 Task: Add a gradient pink background to the video "Movie B.mp4" and Play
Action: Mouse moved to (341, 129)
Screenshot: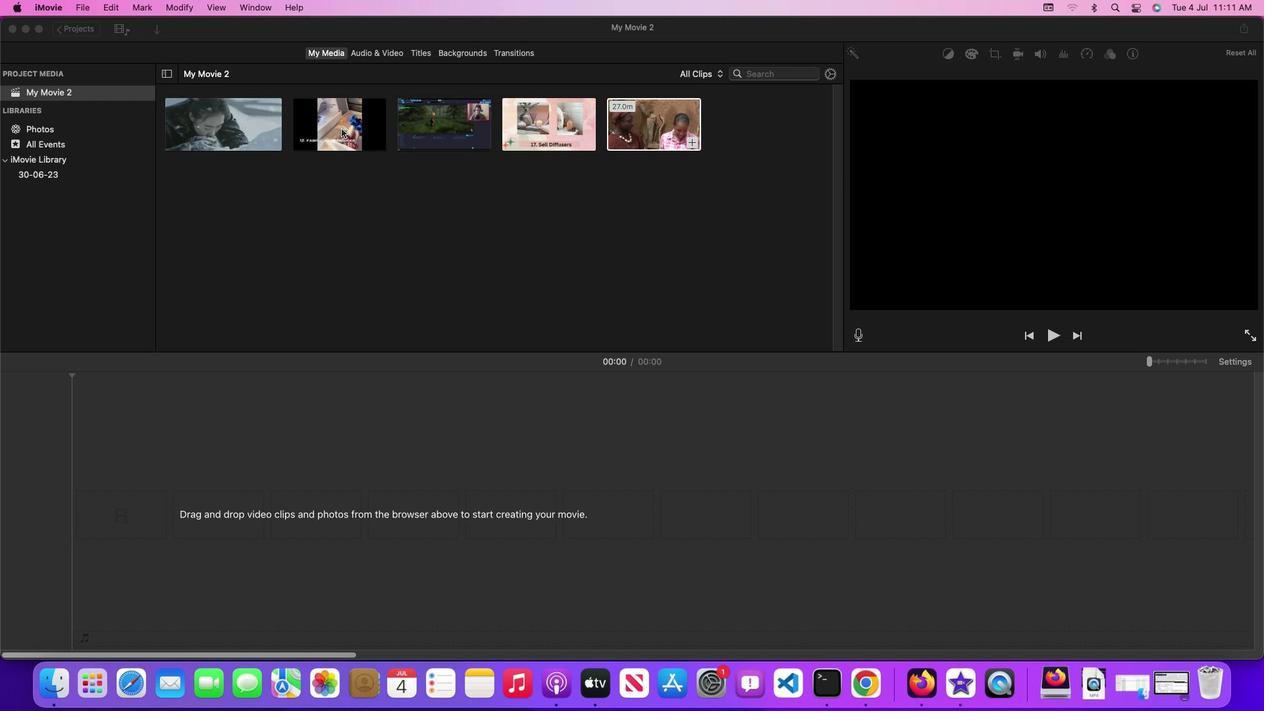 
Action: Mouse pressed left at (341, 129)
Screenshot: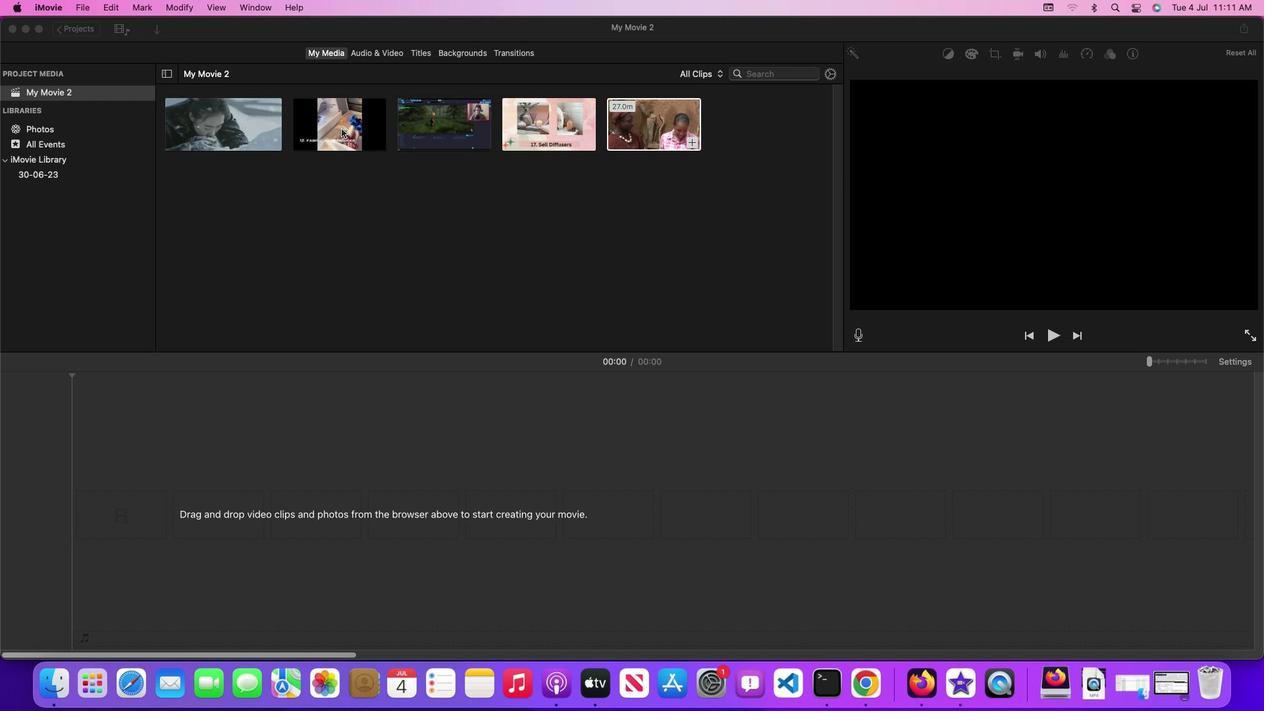 
Action: Mouse moved to (341, 129)
Screenshot: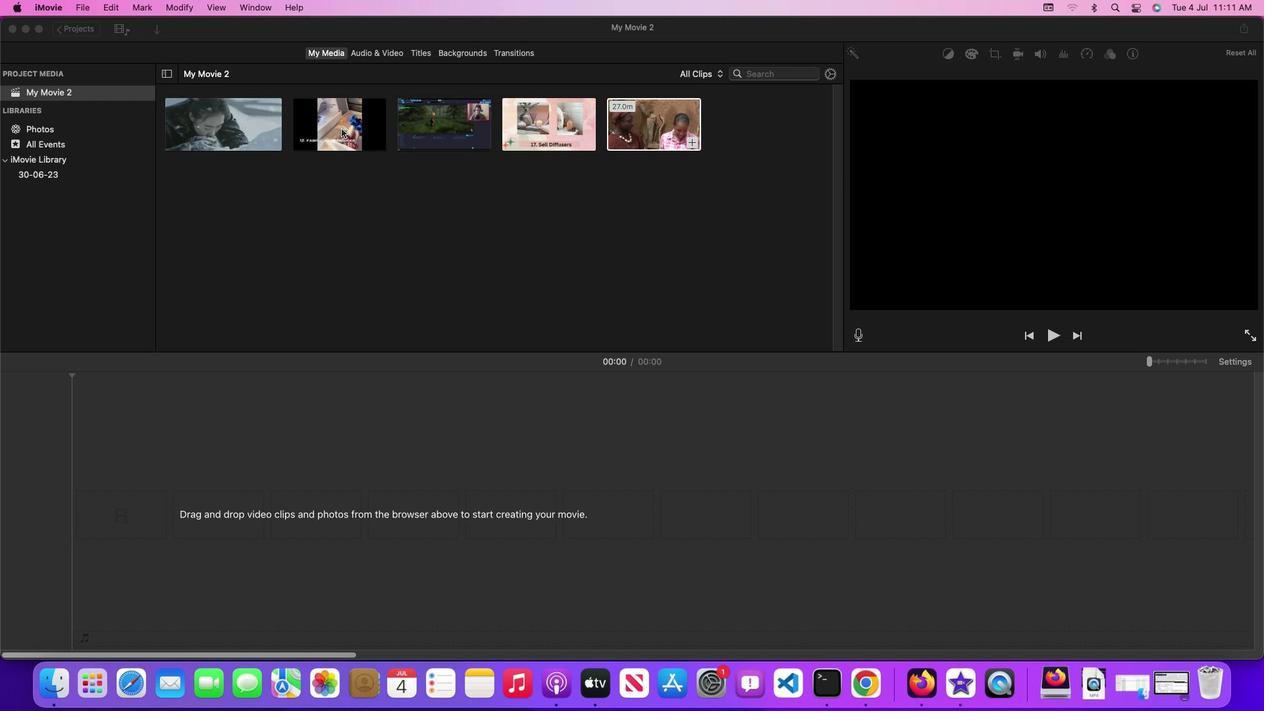 
Action: Mouse pressed left at (341, 129)
Screenshot: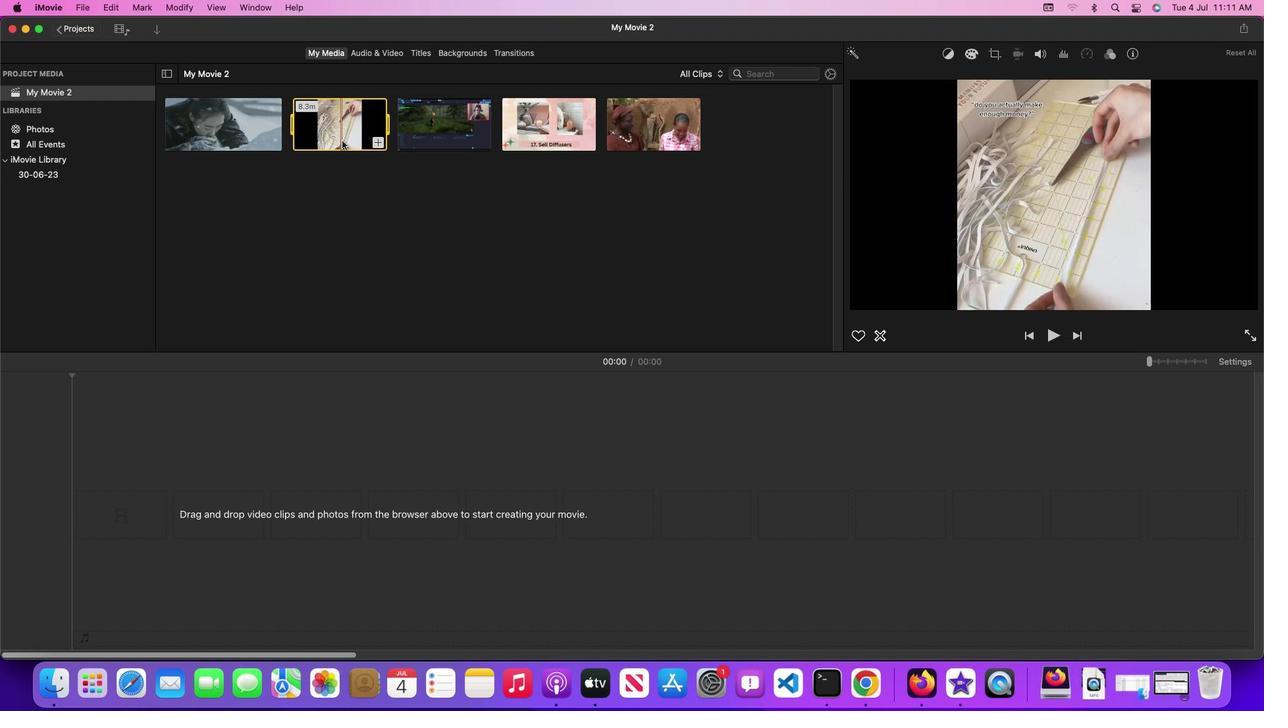 
Action: Mouse moved to (480, 52)
Screenshot: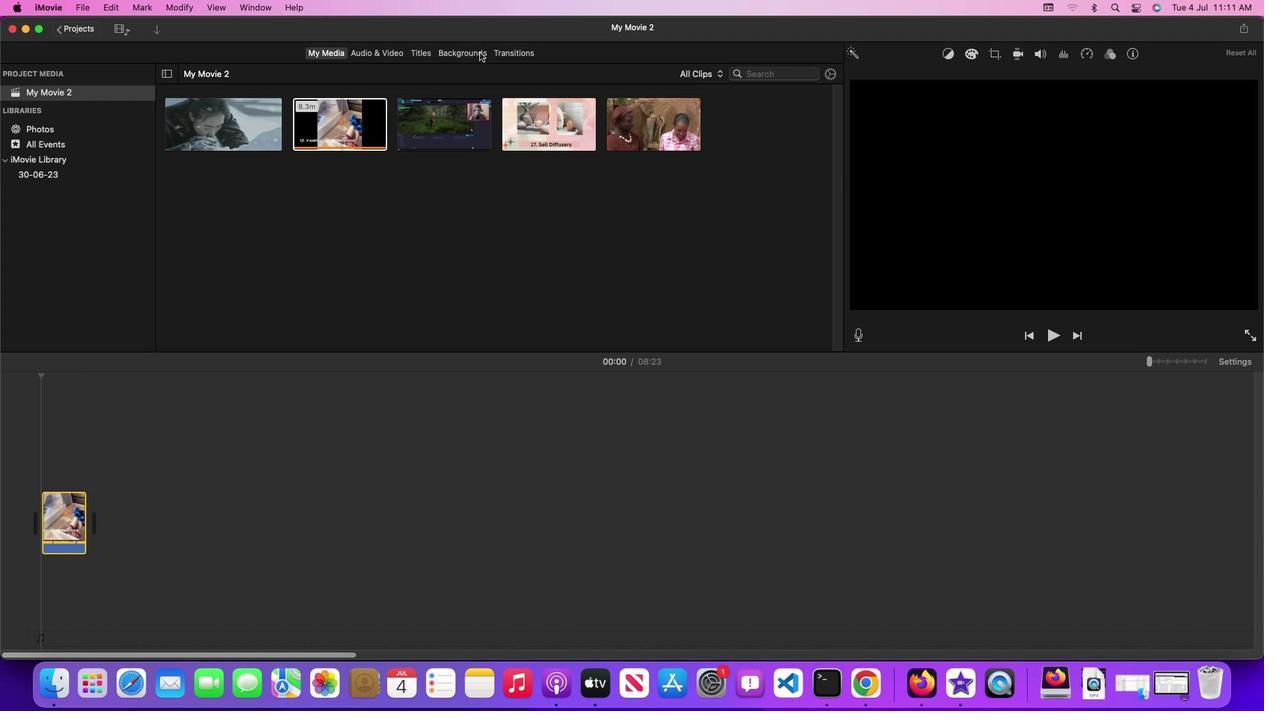
Action: Mouse pressed left at (480, 52)
Screenshot: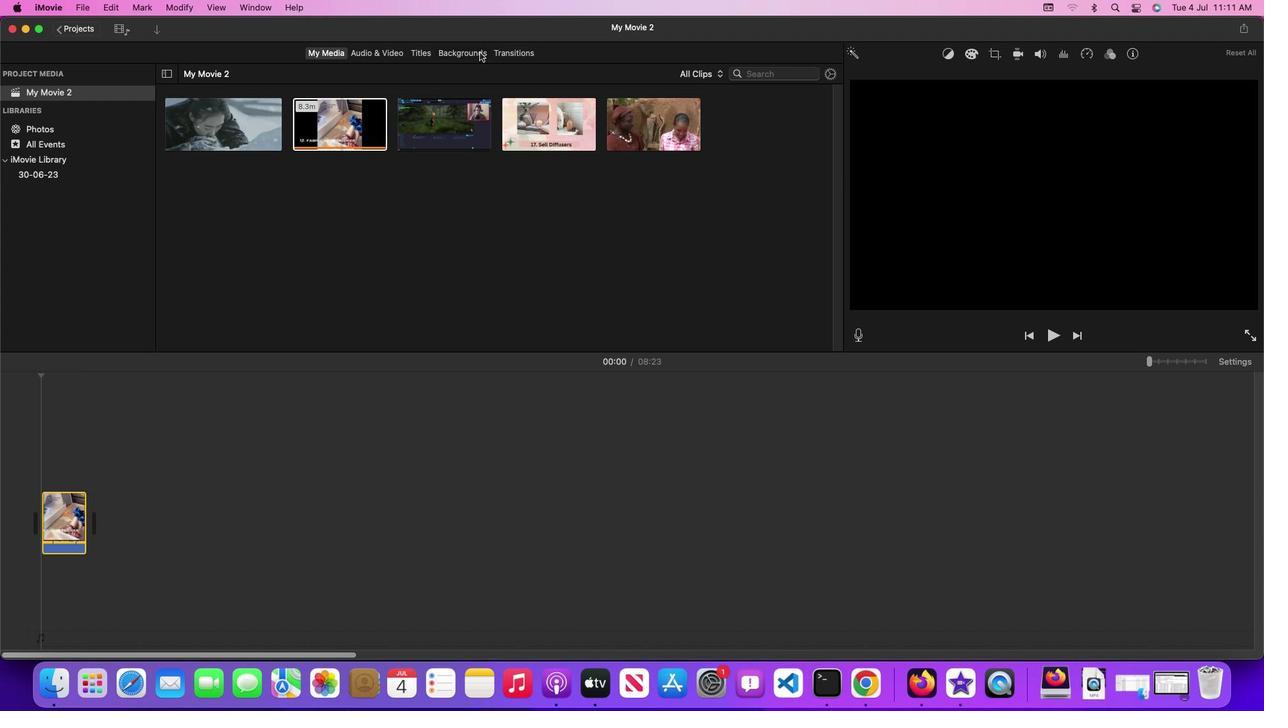 
Action: Mouse moved to (420, 245)
Screenshot: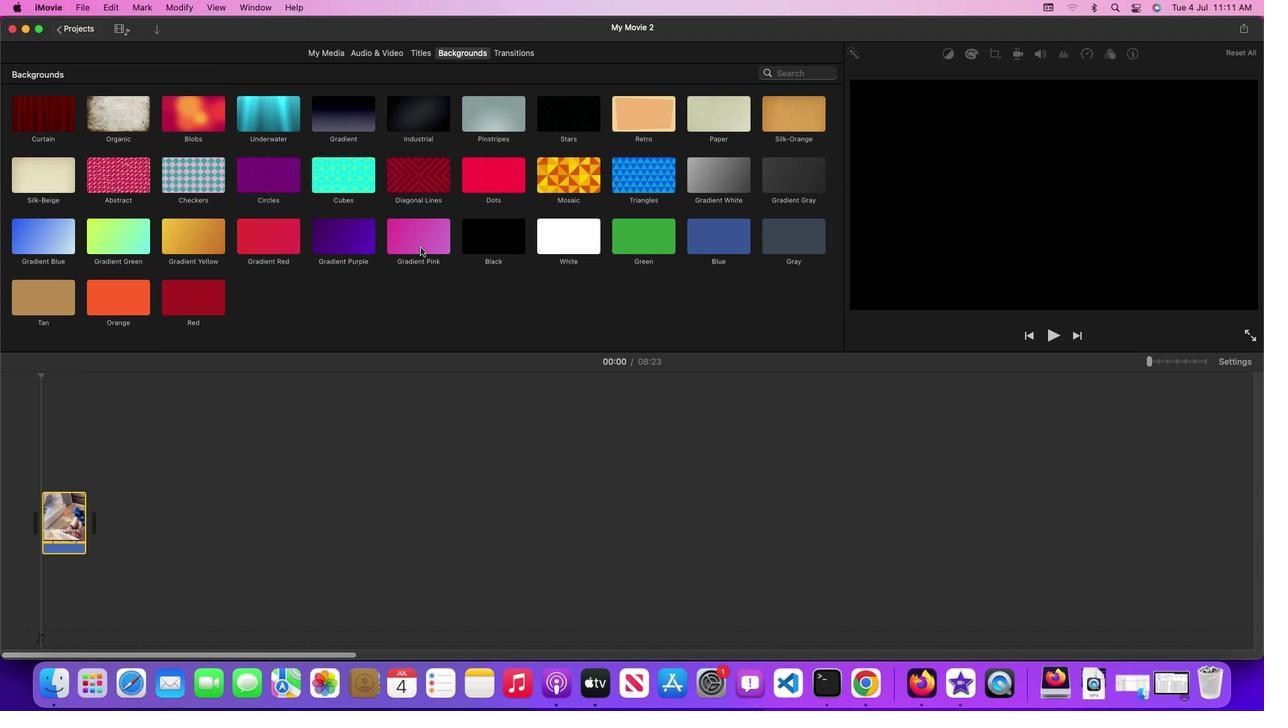 
Action: Mouse pressed left at (420, 245)
Screenshot: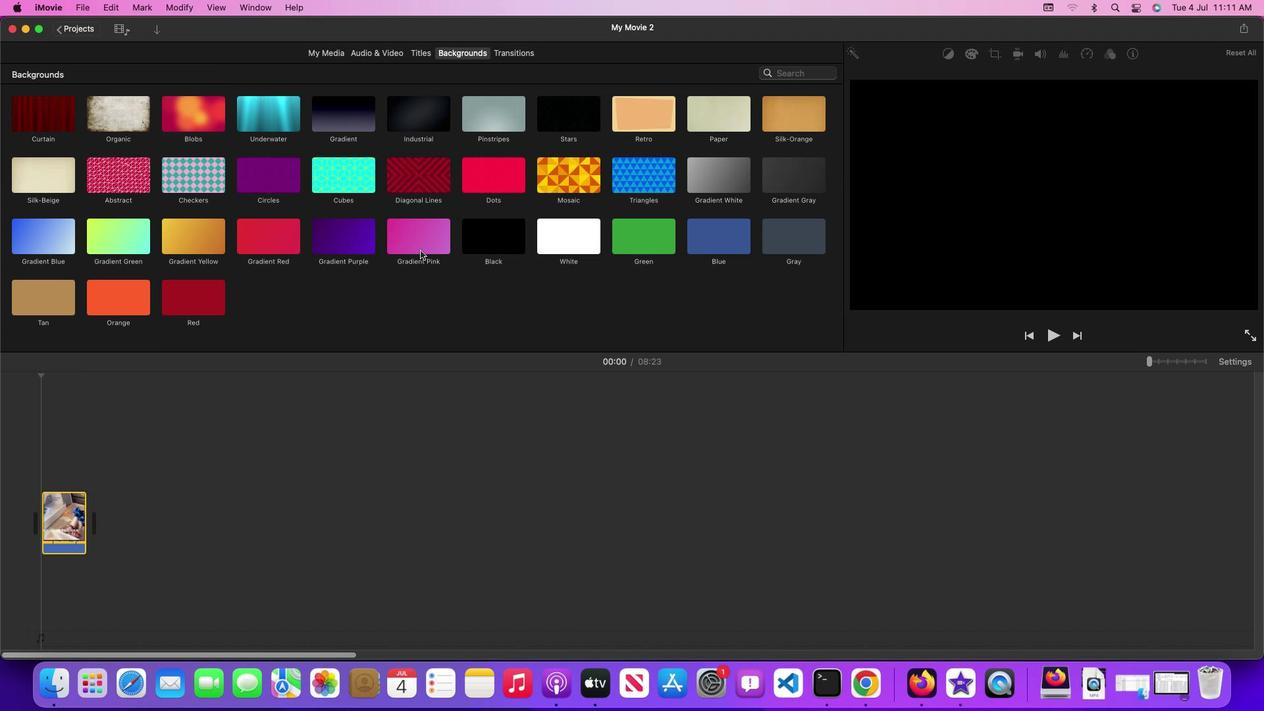 
Action: Mouse moved to (144, 522)
Screenshot: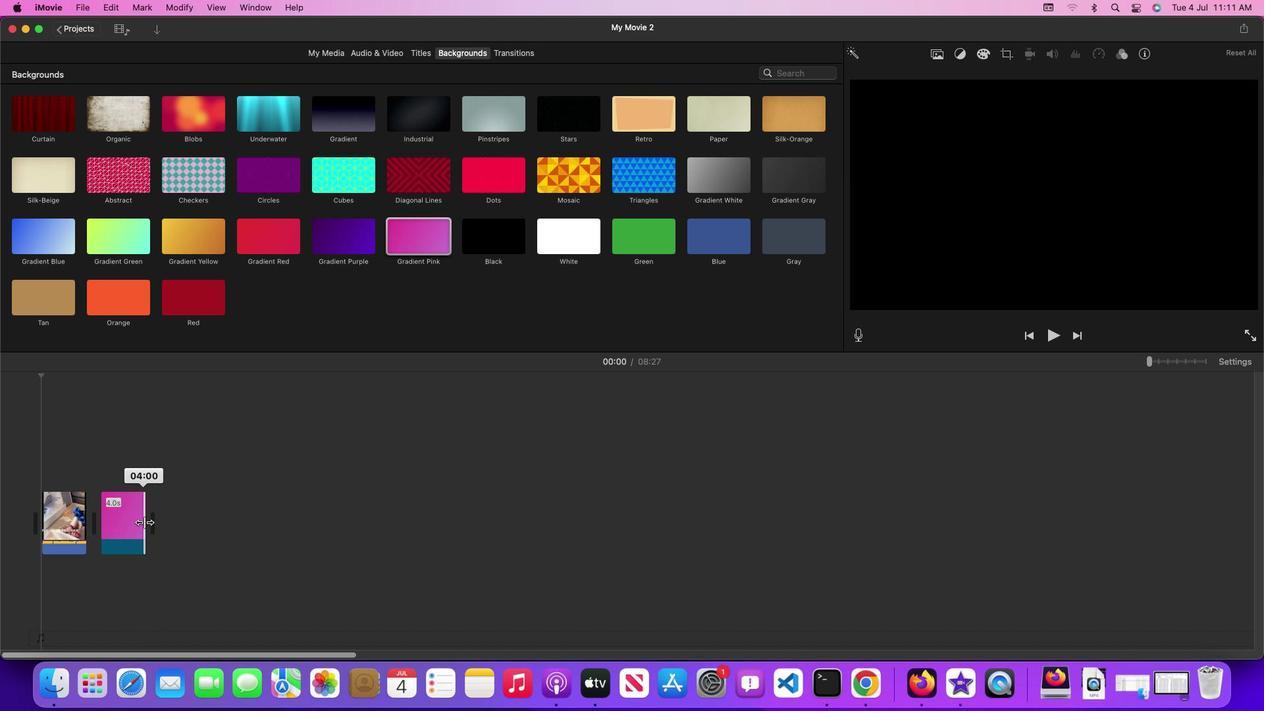 
Action: Mouse pressed left at (144, 522)
Screenshot: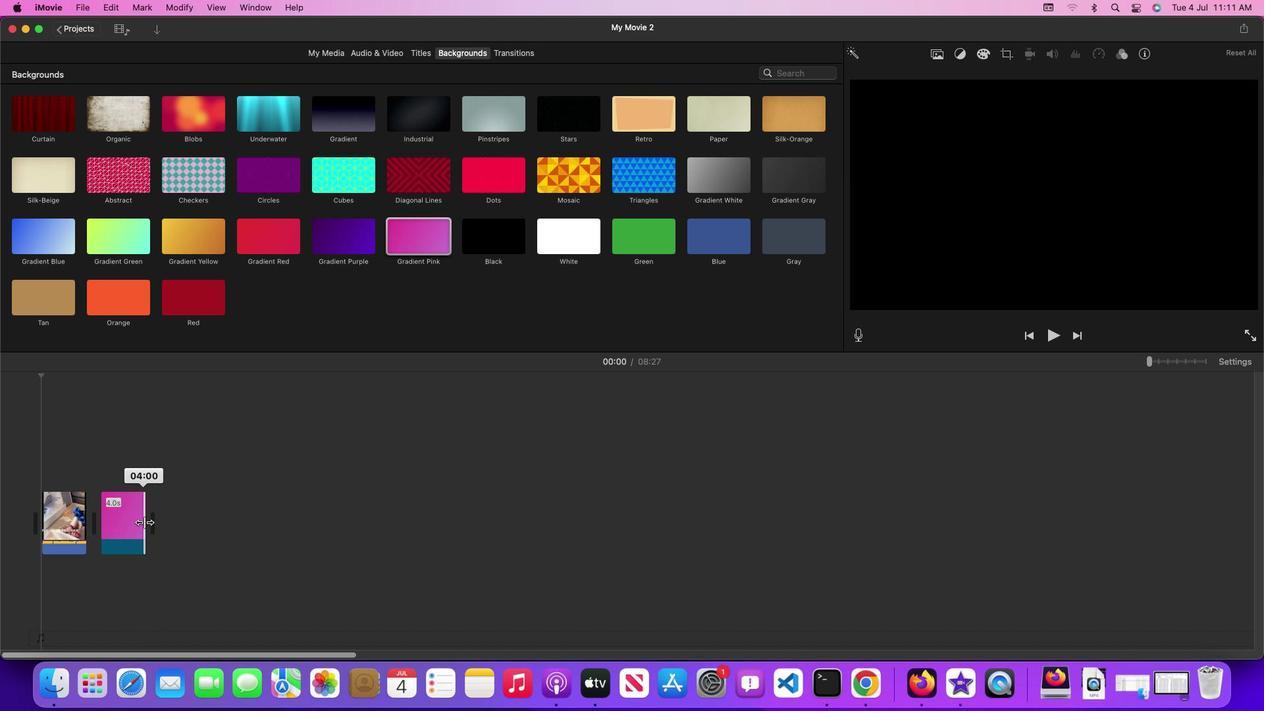 
Action: Mouse moved to (152, 525)
Screenshot: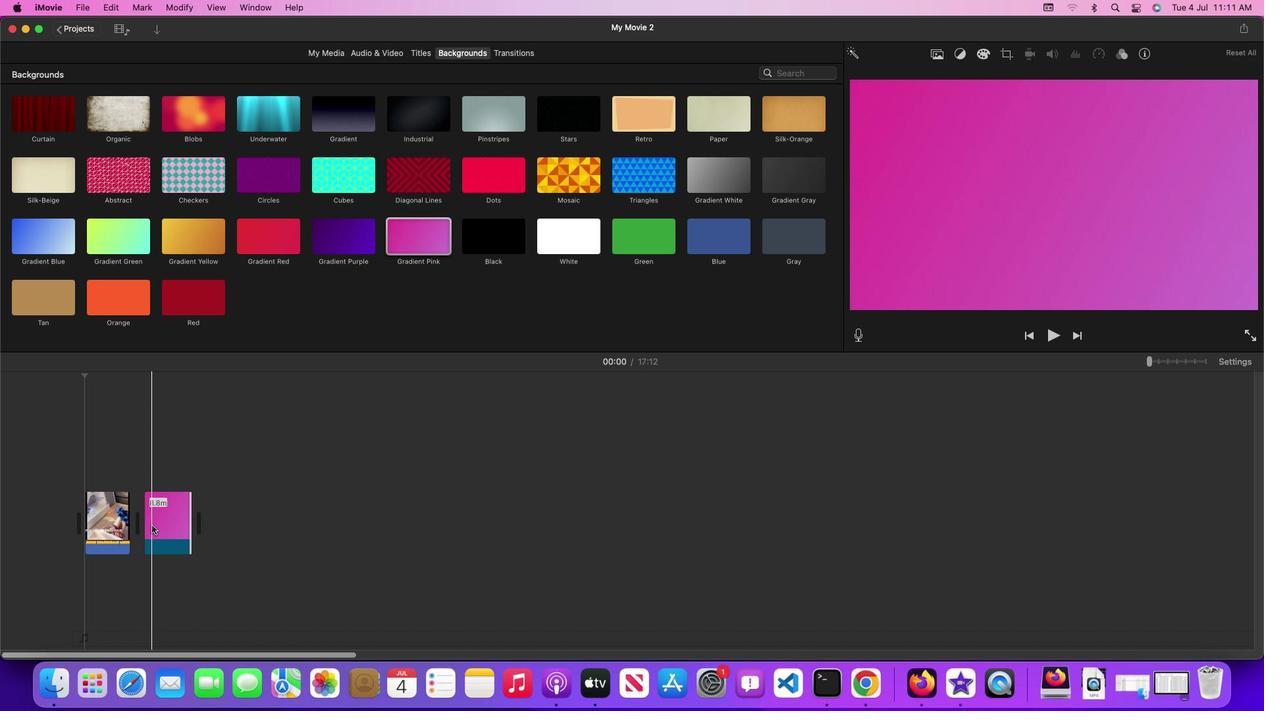 
Action: Mouse pressed left at (152, 525)
Screenshot: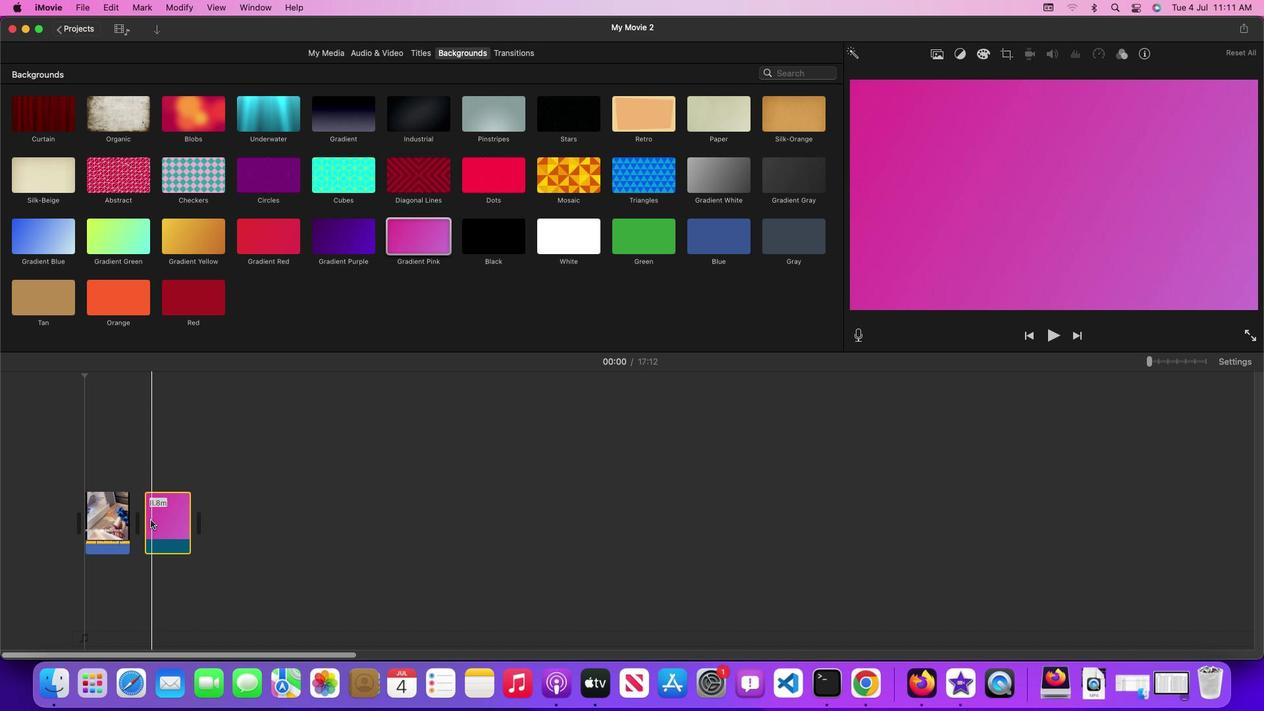 
Action: Mouse moved to (98, 505)
Screenshot: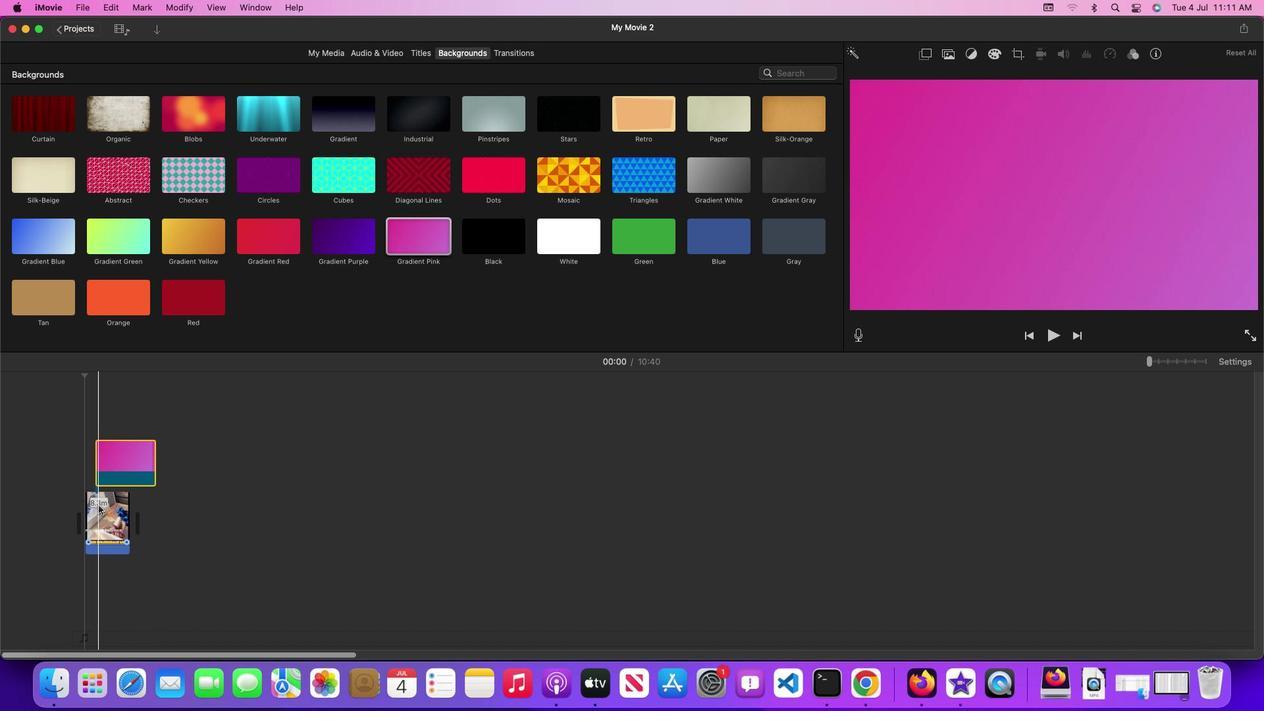 
Action: Mouse pressed left at (98, 505)
Screenshot: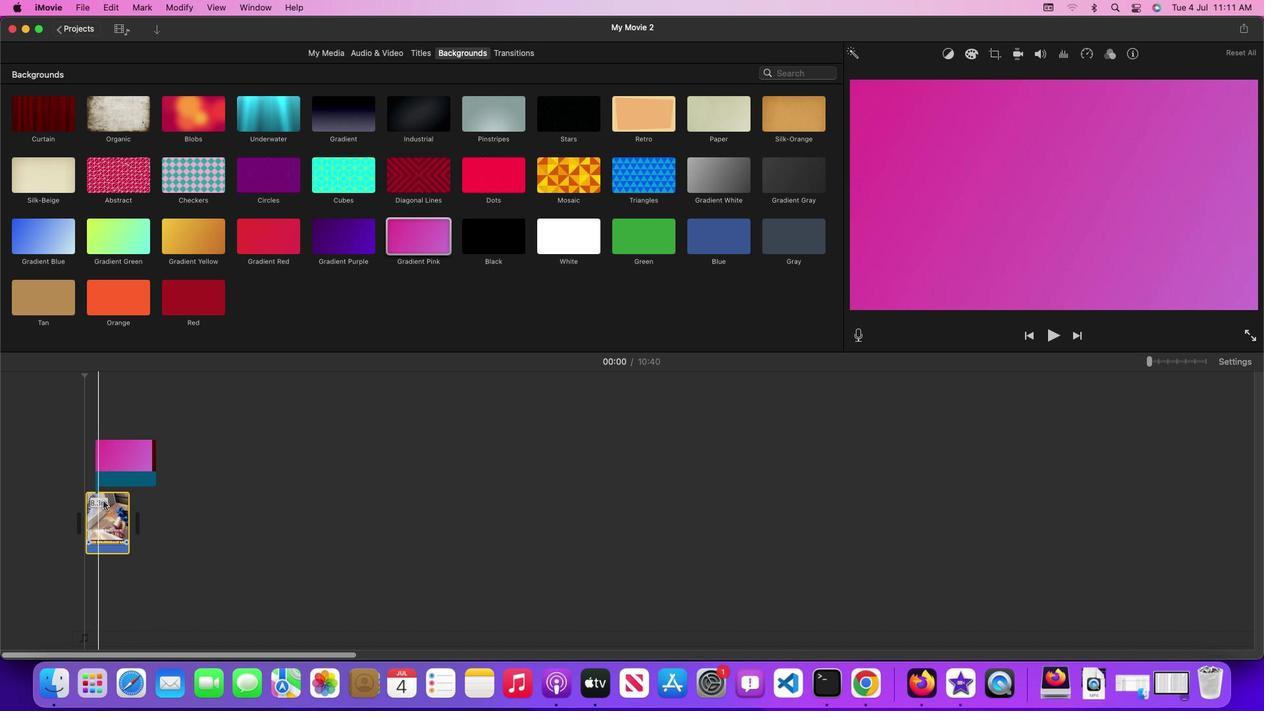 
Action: Mouse moved to (123, 463)
Screenshot: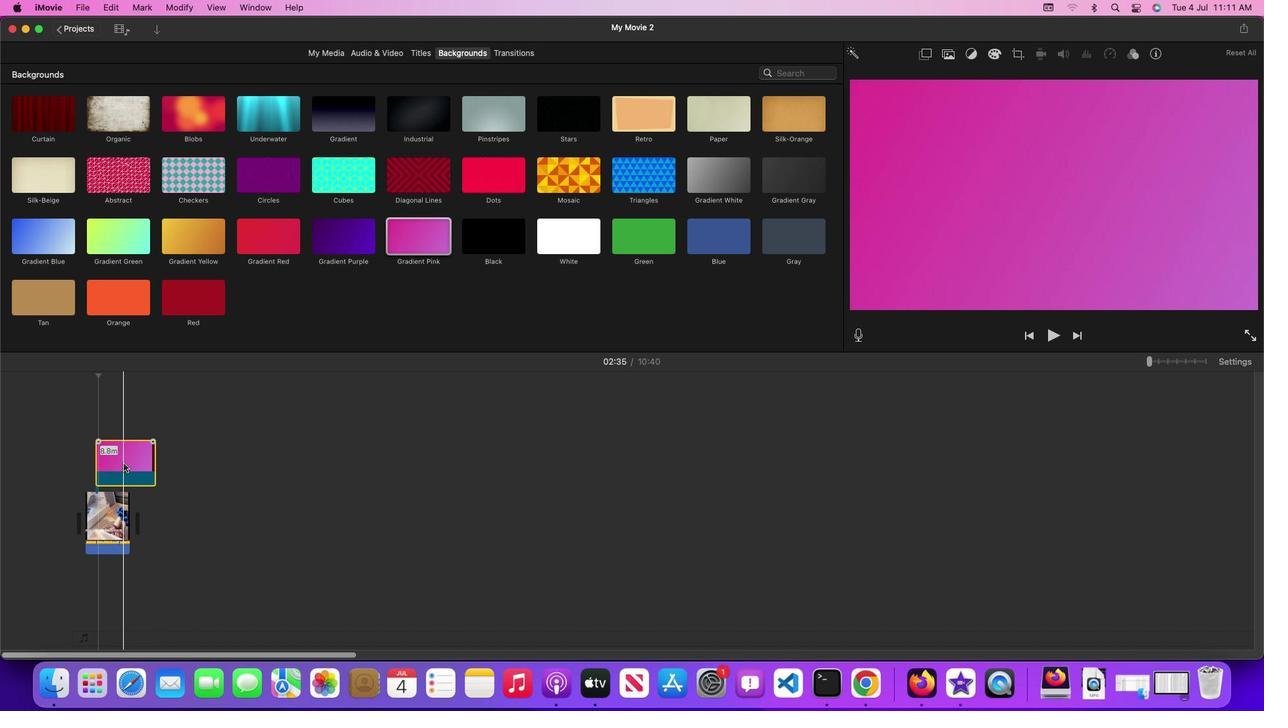 
Action: Mouse pressed left at (123, 463)
Screenshot: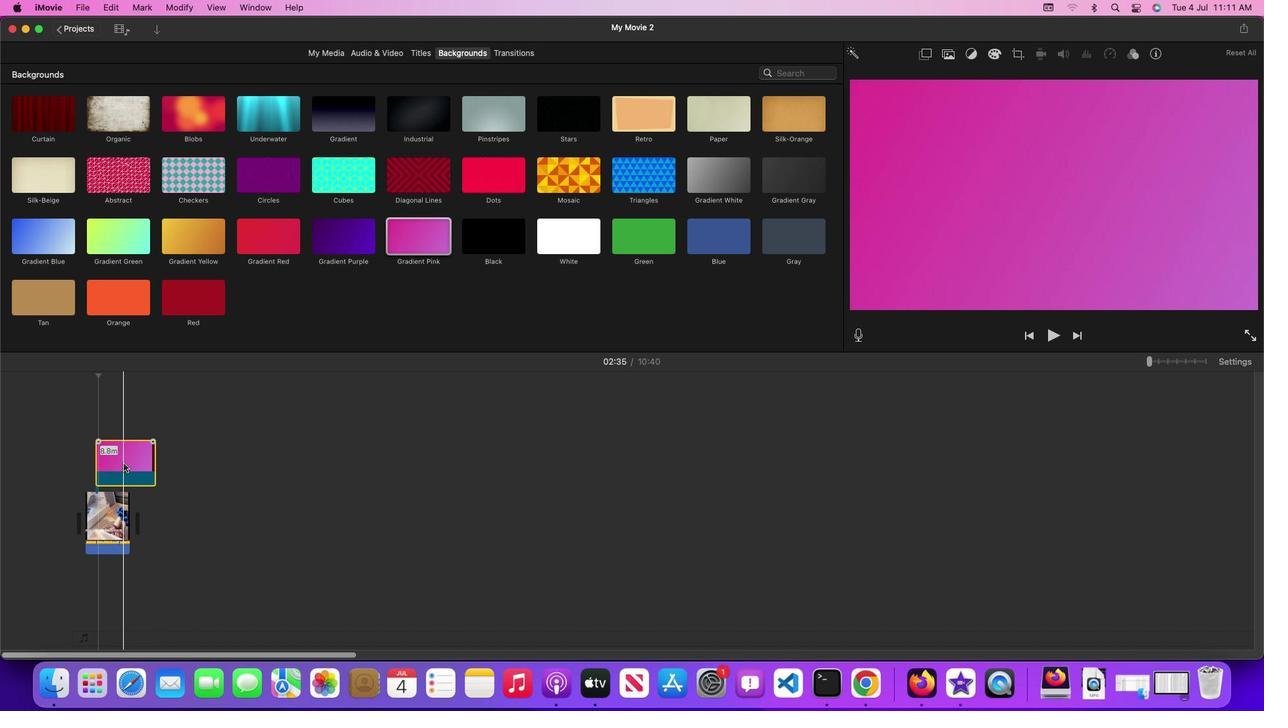 
Action: Mouse moved to (928, 52)
Screenshot: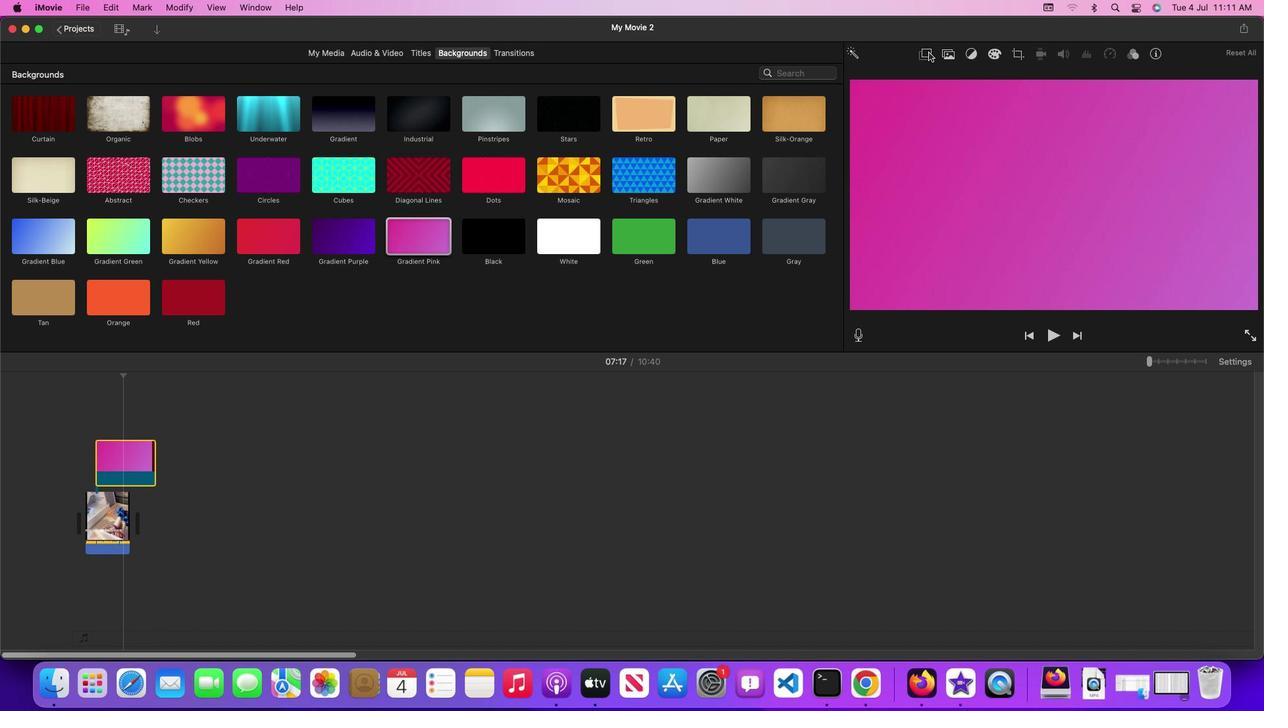 
Action: Mouse pressed left at (928, 52)
Screenshot: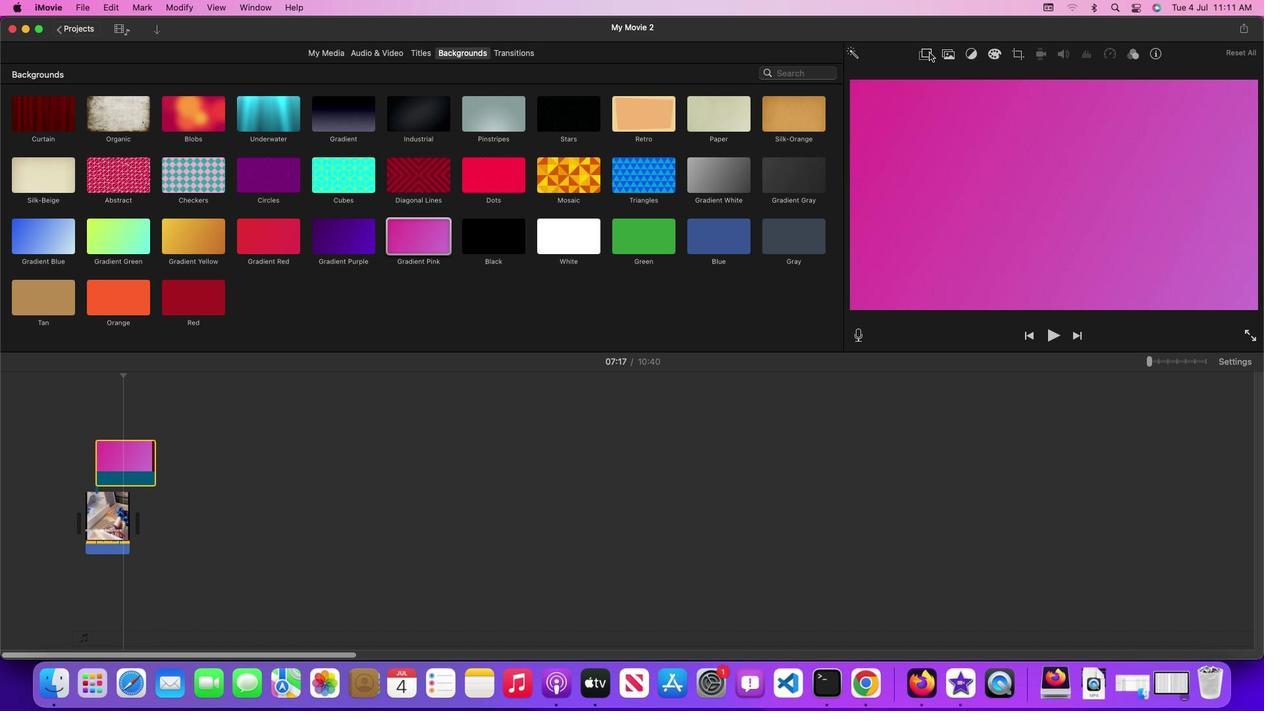
Action: Mouse moved to (892, 75)
Screenshot: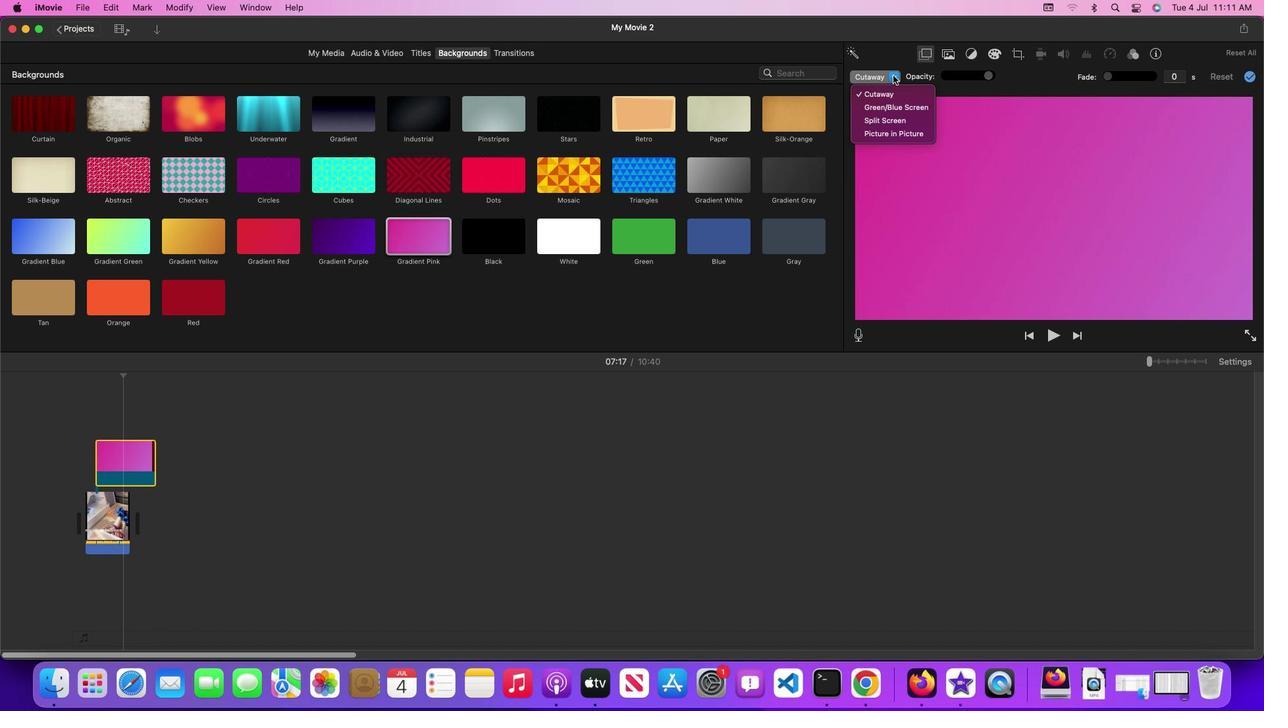
Action: Mouse pressed left at (892, 75)
Screenshot: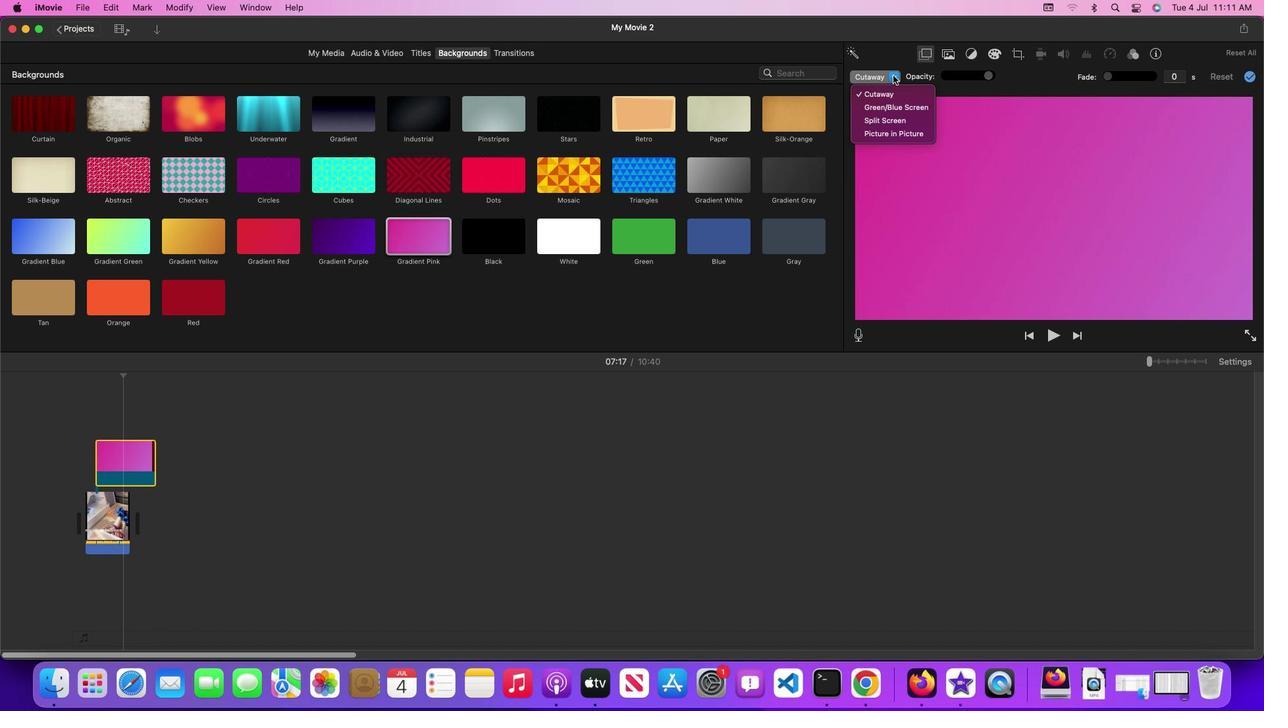 
Action: Mouse moved to (898, 131)
Screenshot: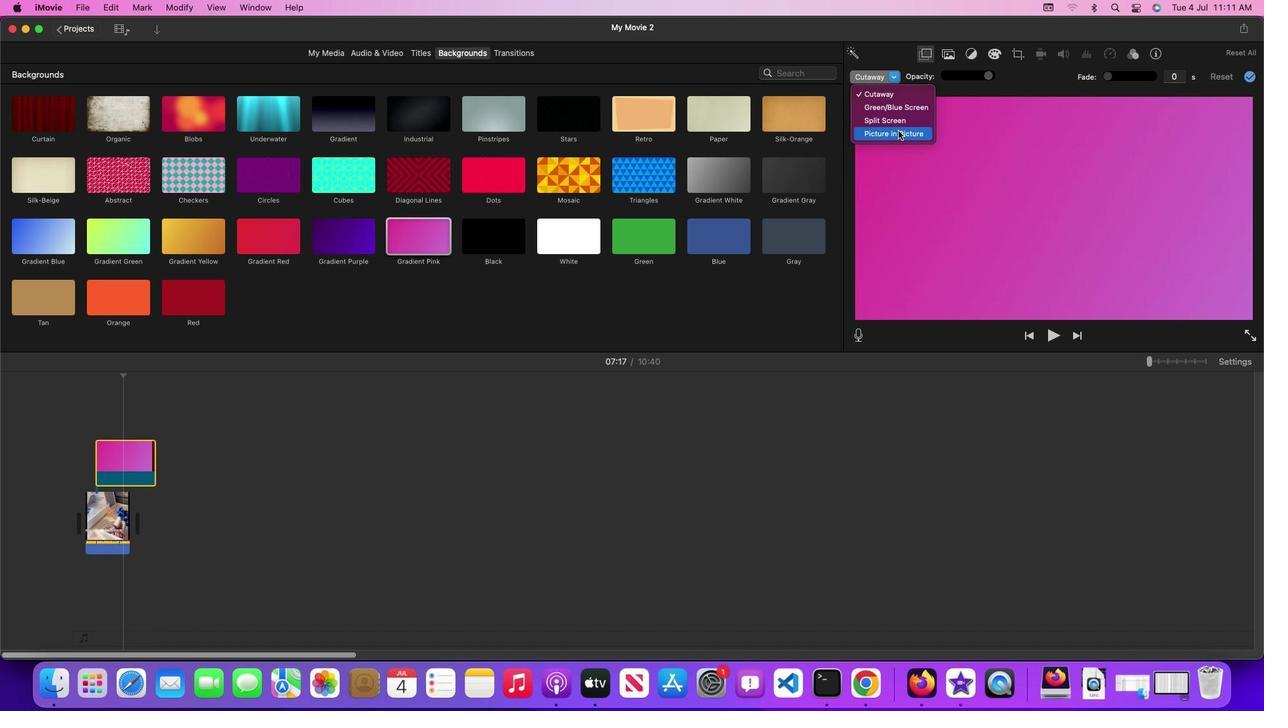 
Action: Mouse pressed left at (898, 131)
Screenshot: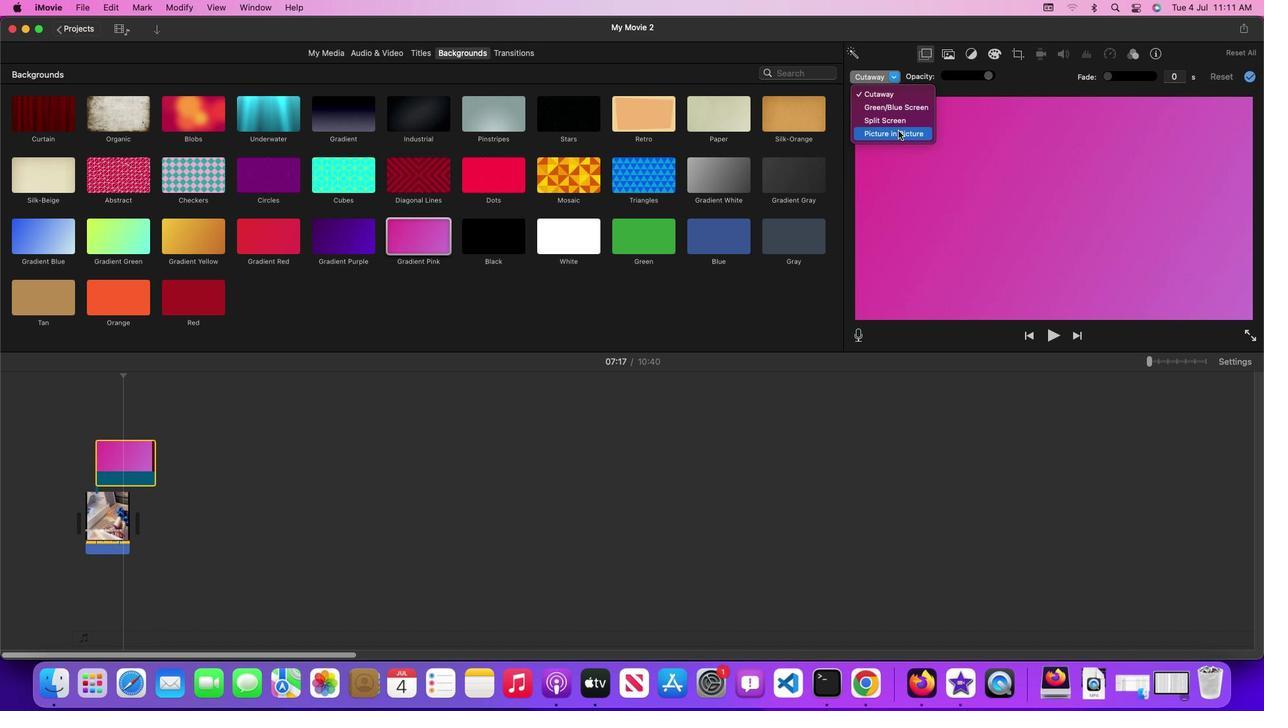 
Action: Mouse moved to (1120, 156)
Screenshot: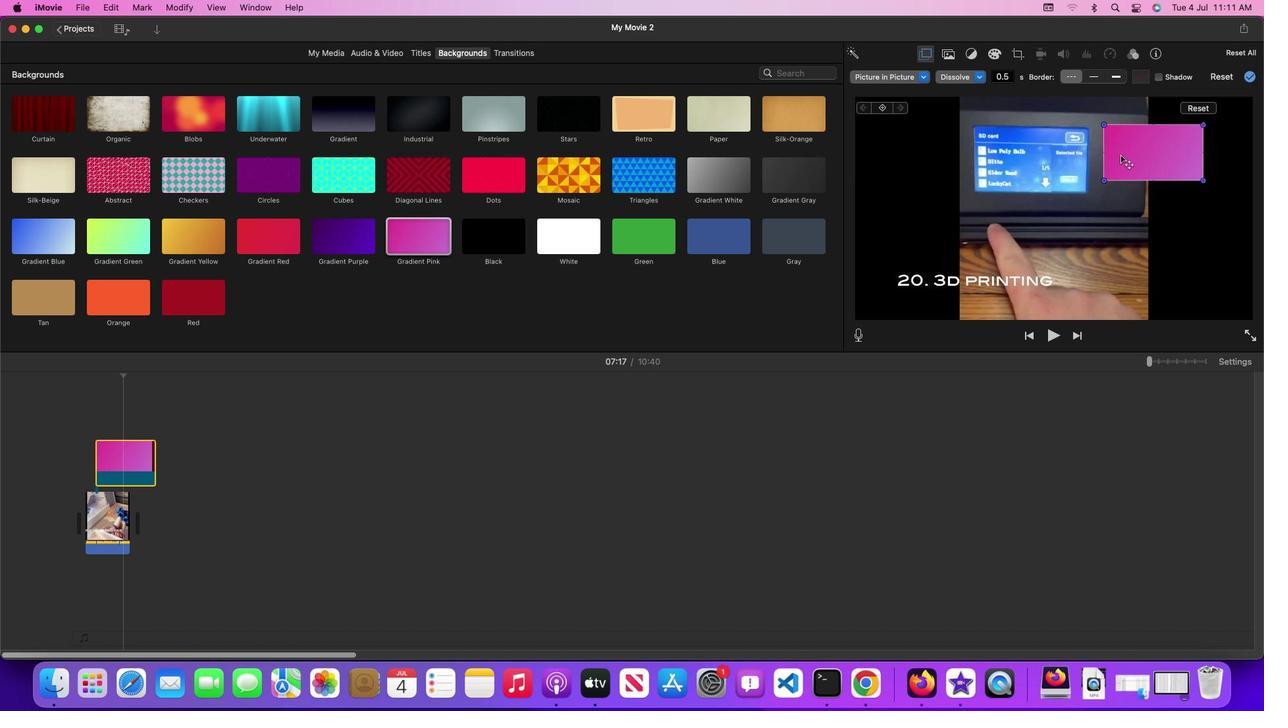 
Action: Mouse pressed left at (1120, 156)
Screenshot: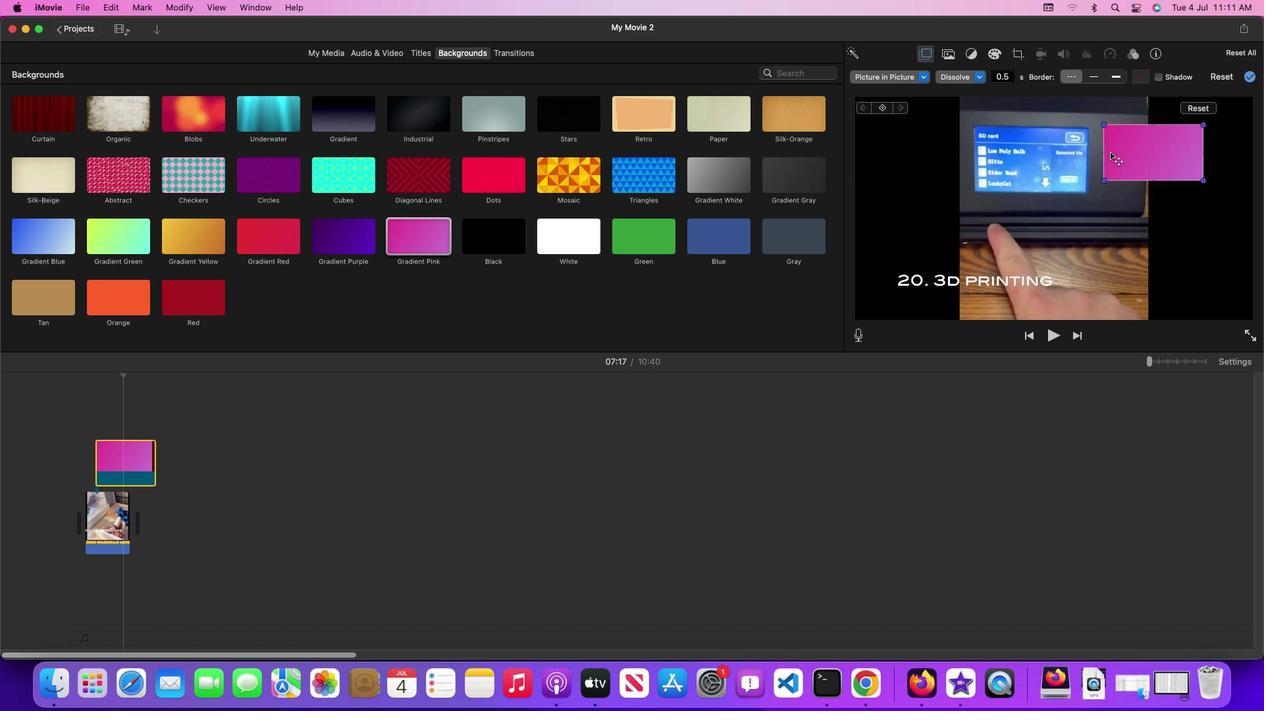 
Action: Mouse moved to (957, 153)
Screenshot: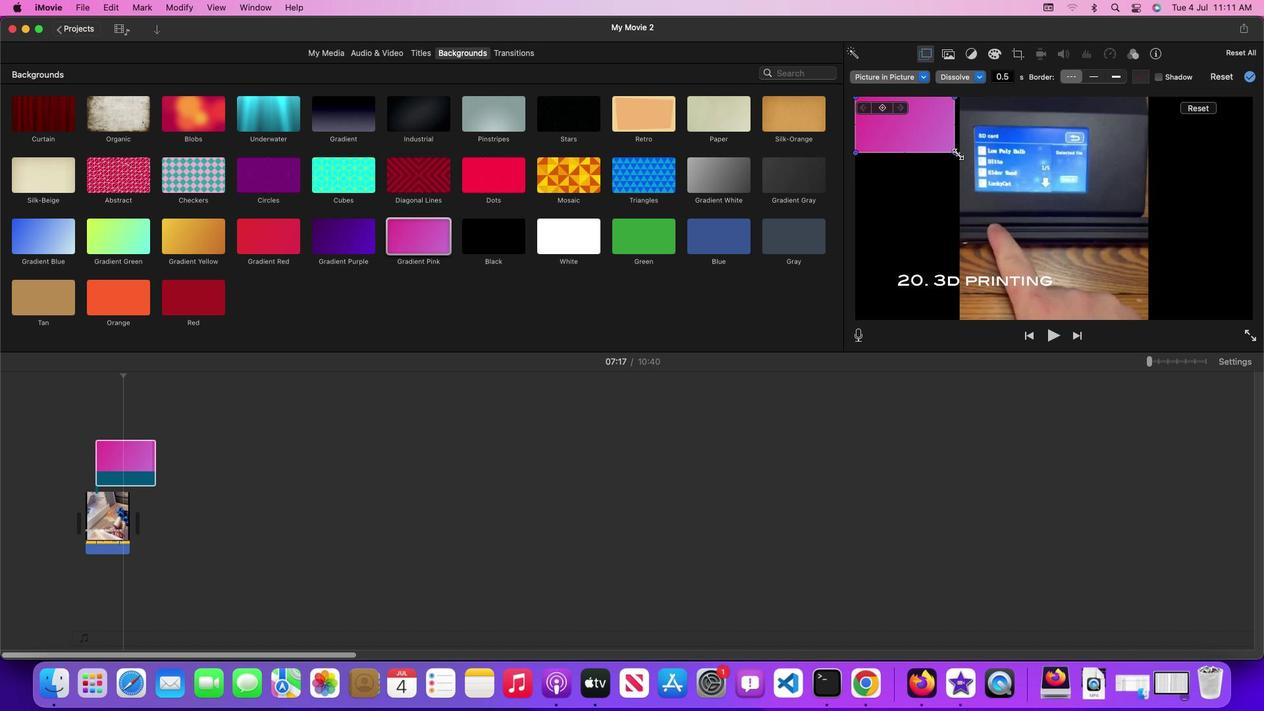
Action: Mouse pressed left at (957, 153)
Screenshot: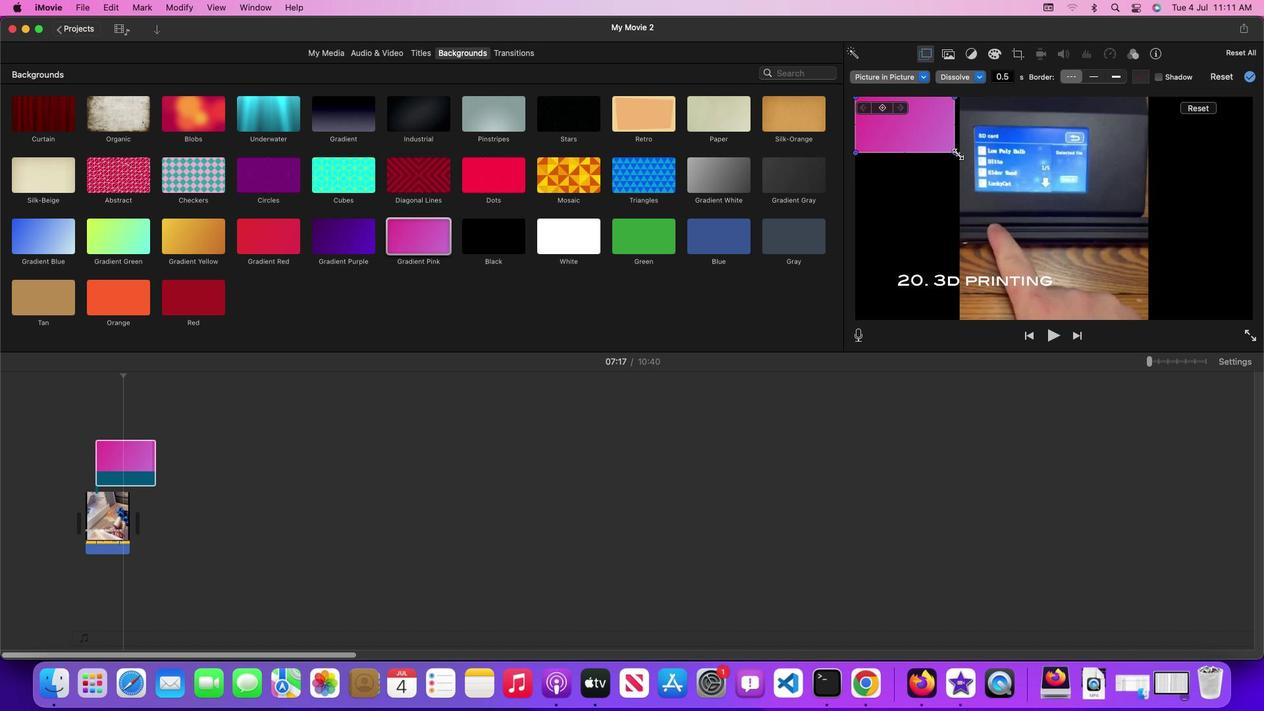 
Action: Mouse moved to (922, 79)
Screenshot: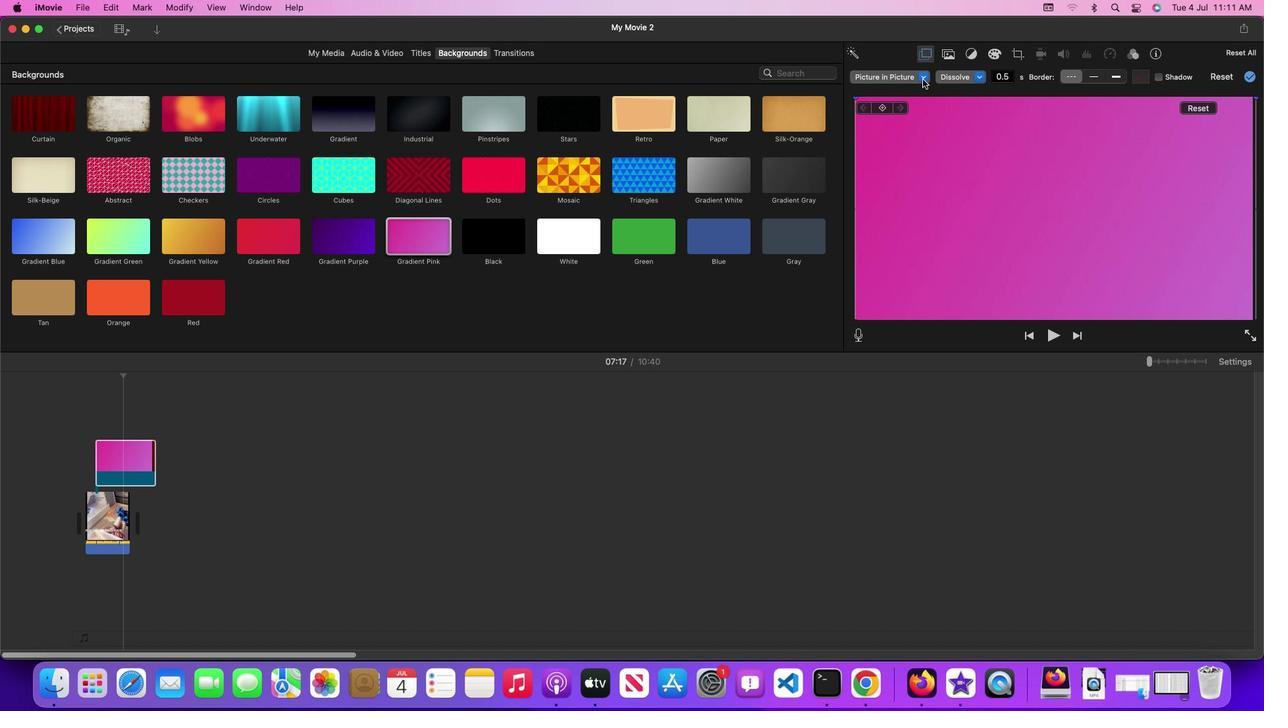 
Action: Mouse pressed left at (922, 79)
Screenshot: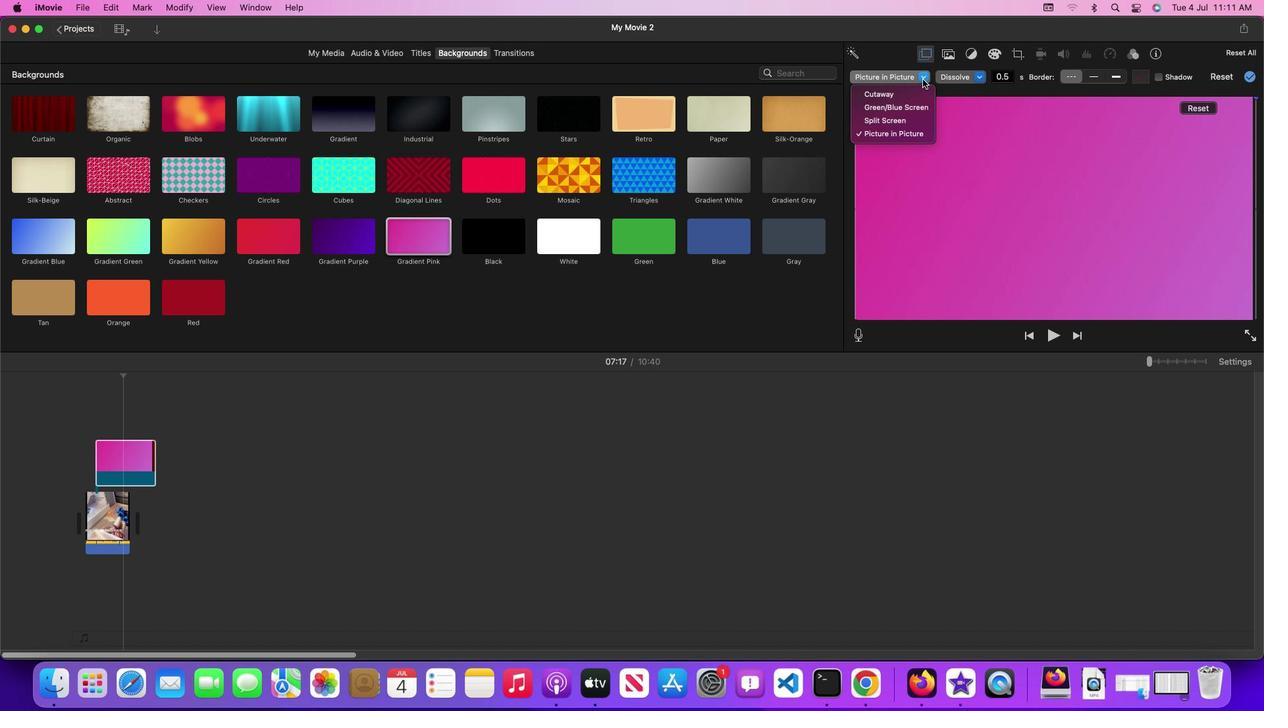 
Action: Mouse moved to (920, 97)
Screenshot: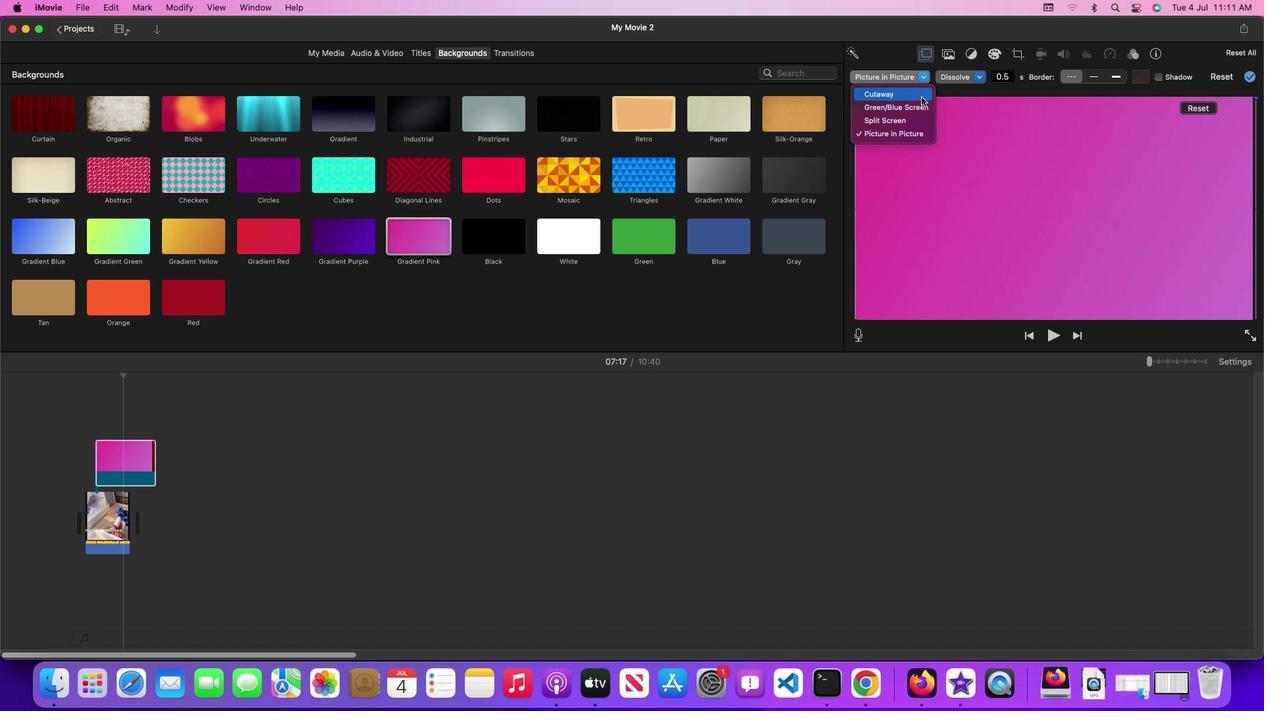 
Action: Mouse pressed left at (920, 97)
Screenshot: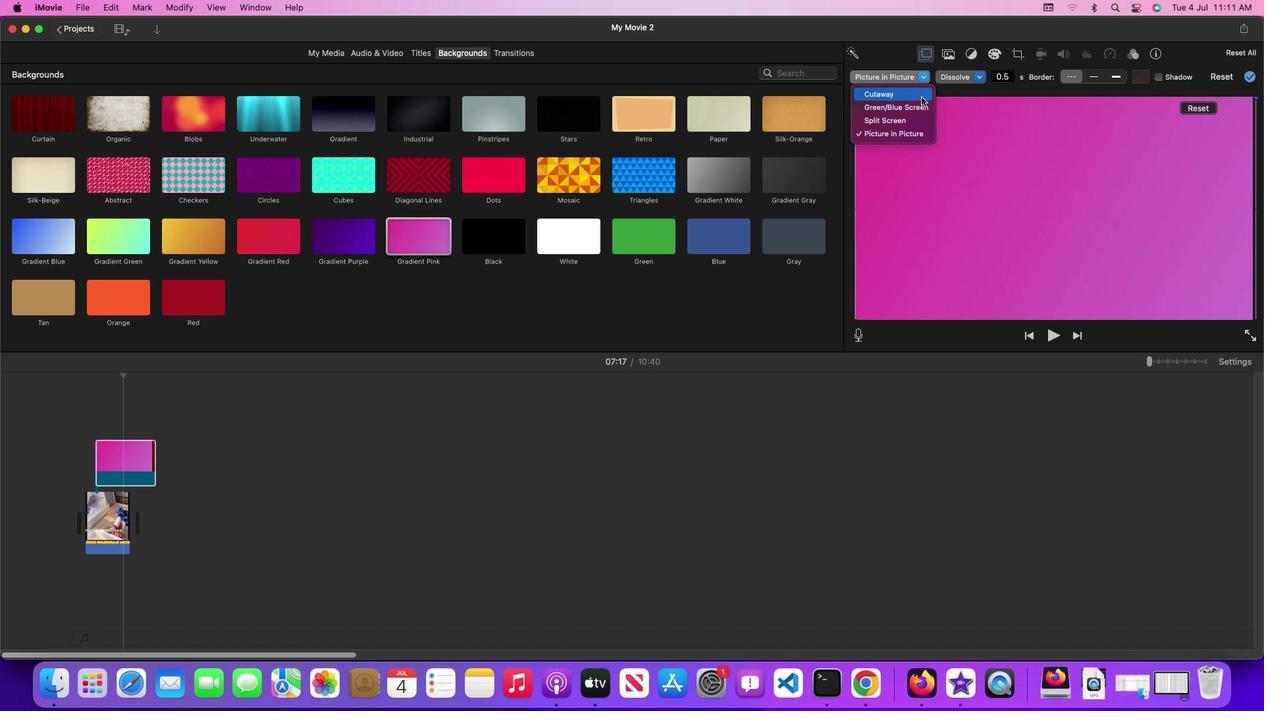 
Action: Mouse moved to (991, 77)
Screenshot: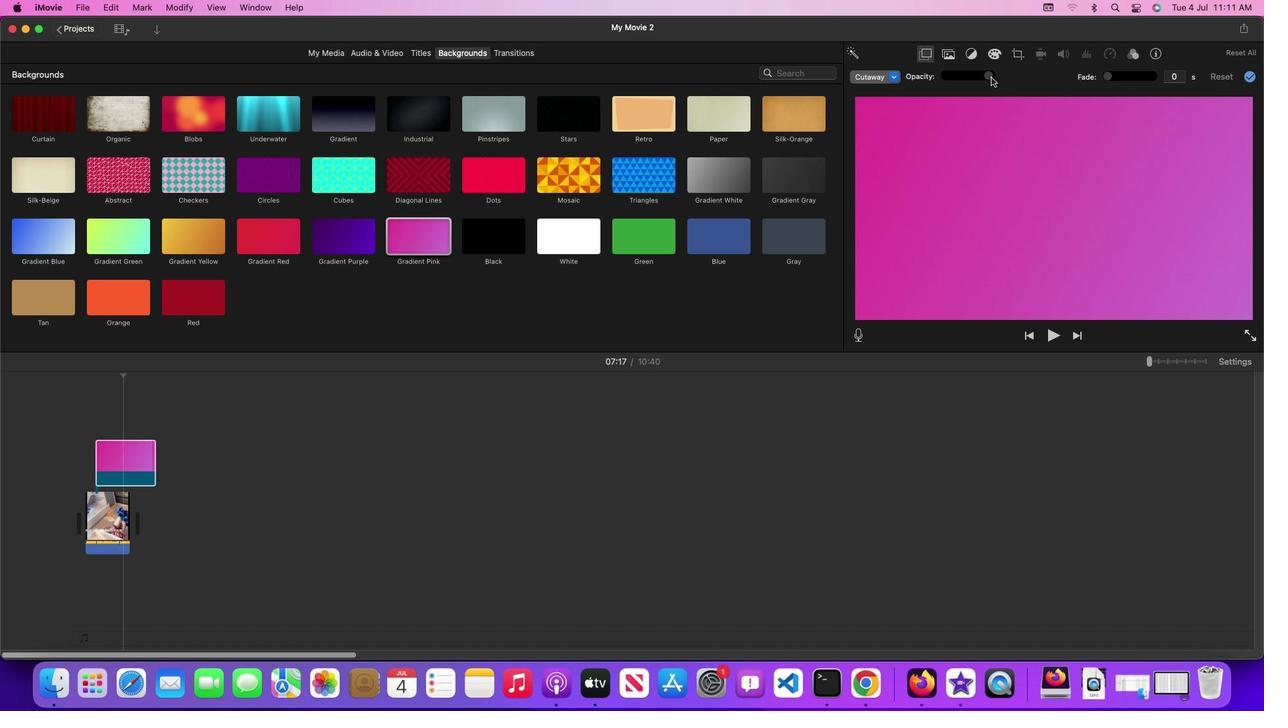 
Action: Mouse pressed left at (991, 77)
Screenshot: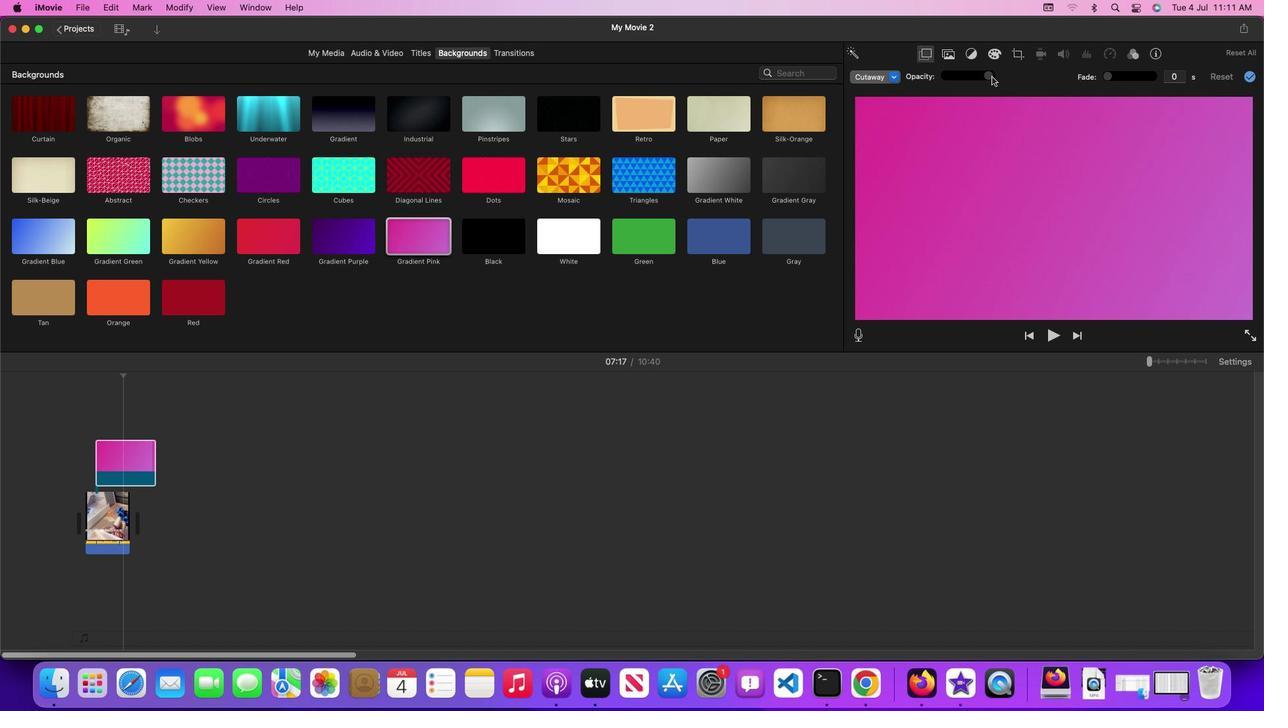 
Action: Mouse moved to (964, 88)
Screenshot: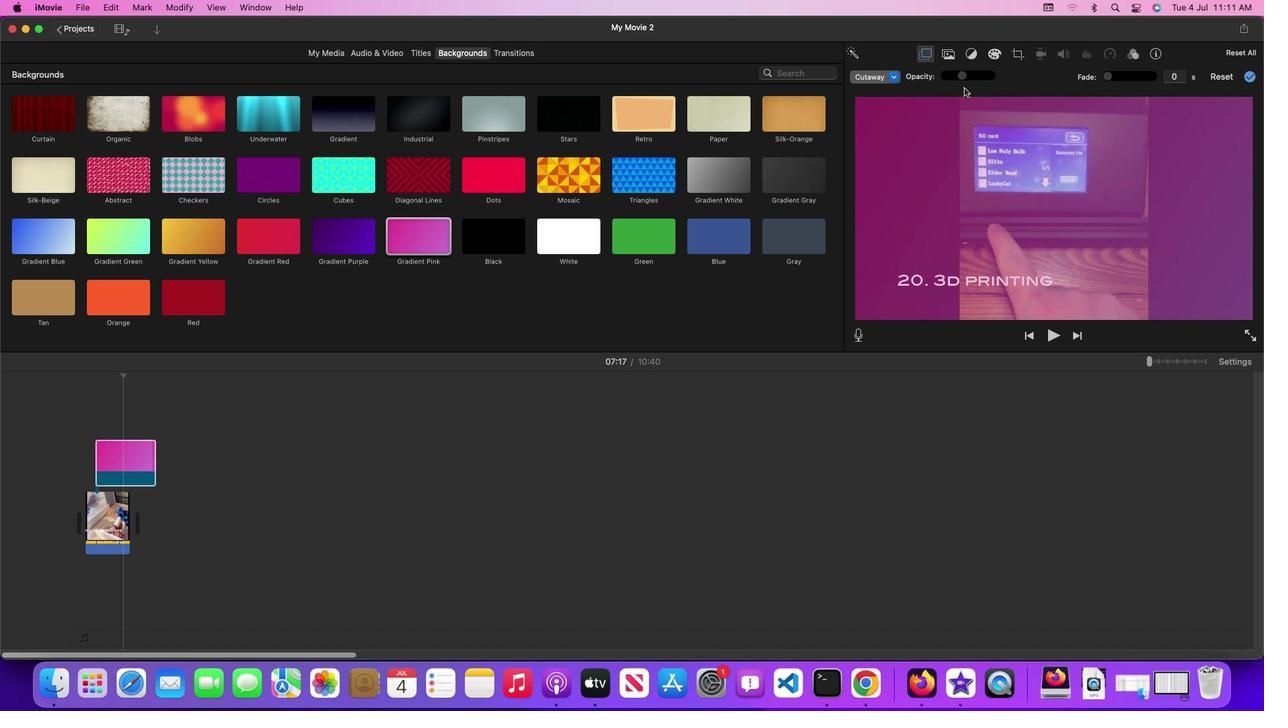 
Action: Key pressed Key.space
Screenshot: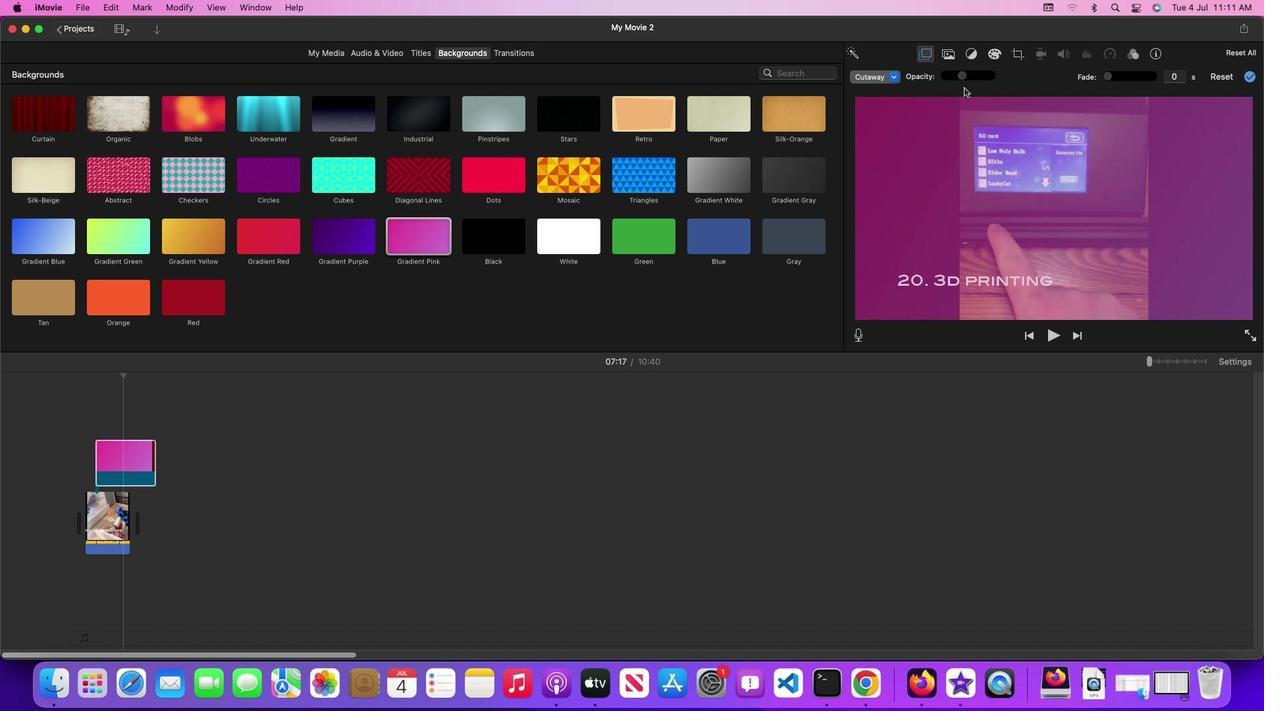 
Action: Mouse moved to (977, 129)
Screenshot: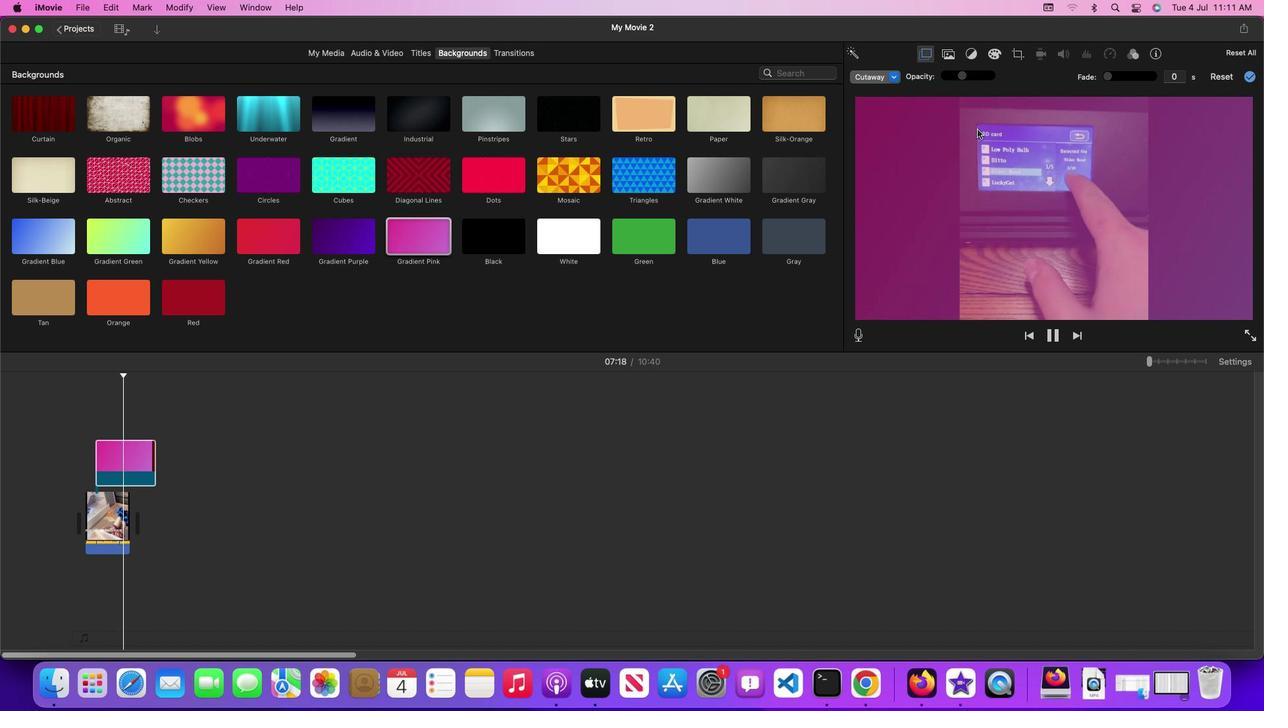 
